 Task: Add the task  Implement a new cloud-based environmental management system for a company to the section Incident Prevention Sprint in the project BitTech and add a Due Date to the respective task as 2023/10/22
Action: Mouse moved to (539, 392)
Screenshot: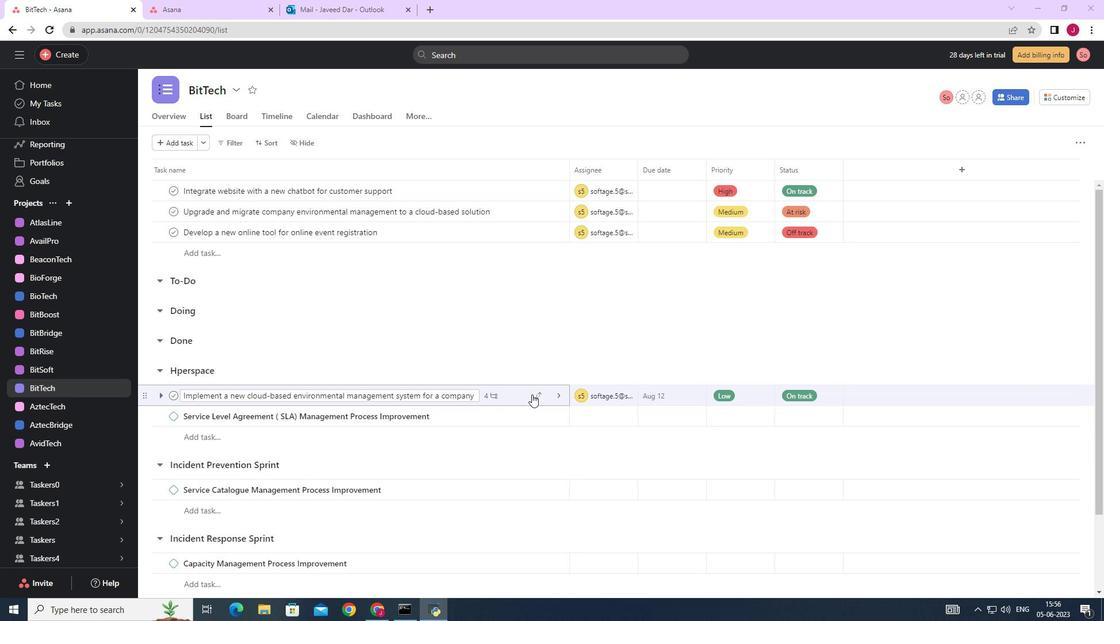 
Action: Mouse pressed left at (539, 392)
Screenshot: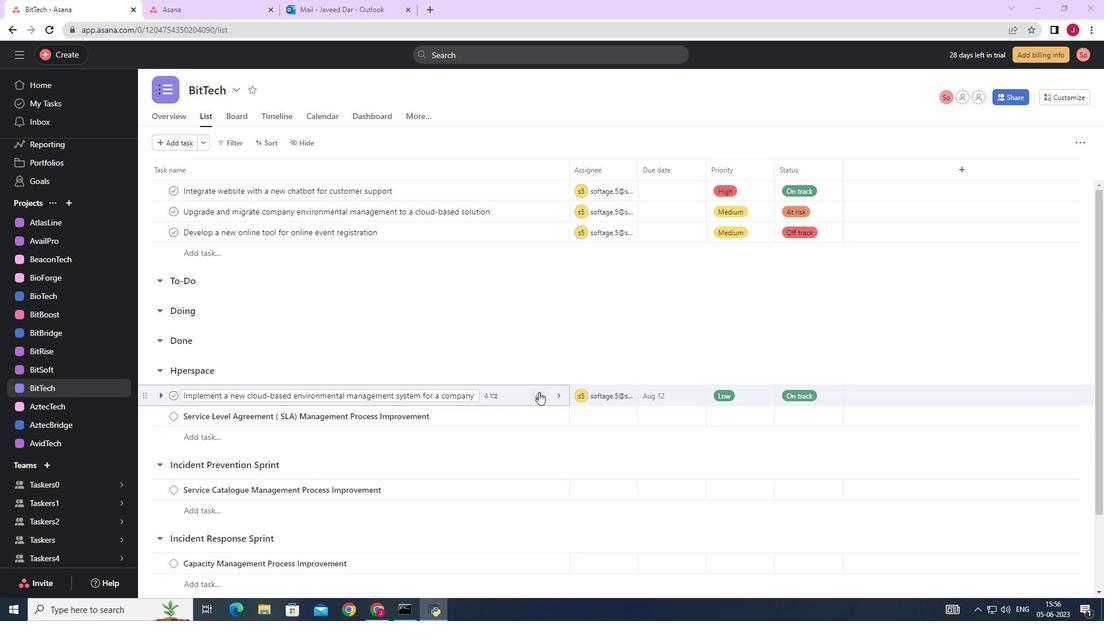 
Action: Mouse moved to (471, 330)
Screenshot: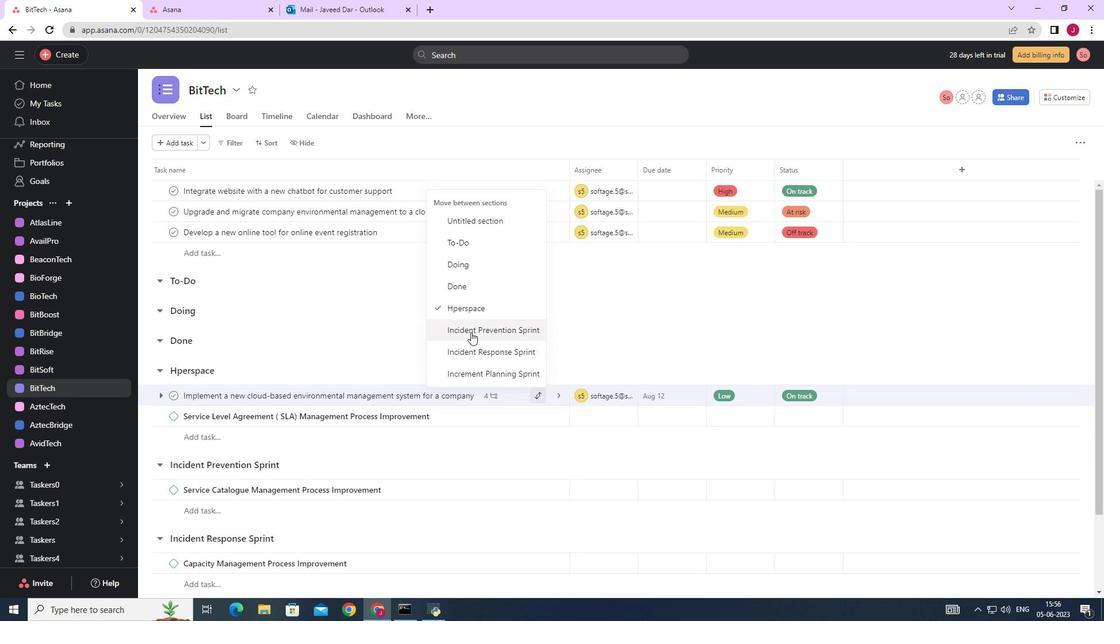 
Action: Mouse pressed left at (471, 330)
Screenshot: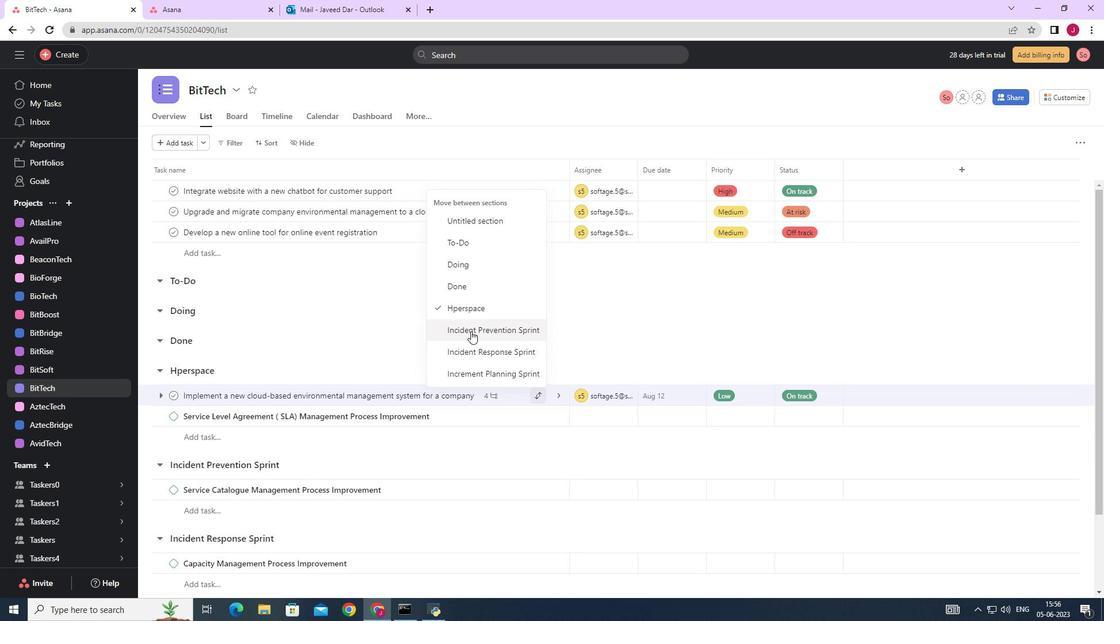 
Action: Mouse moved to (697, 468)
Screenshot: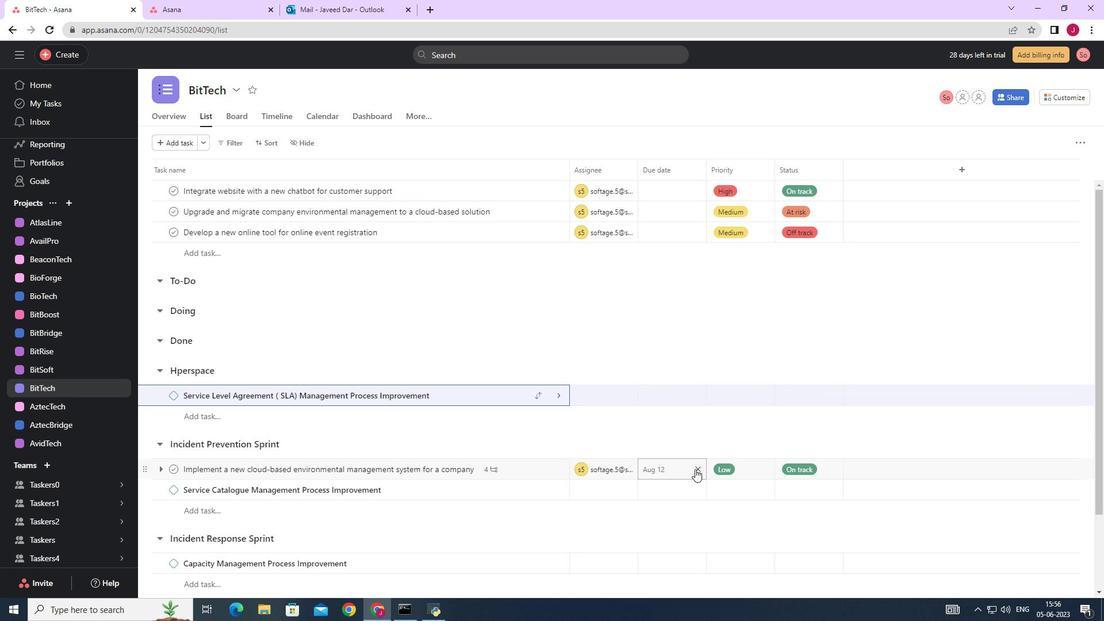 
Action: Mouse pressed left at (697, 468)
Screenshot: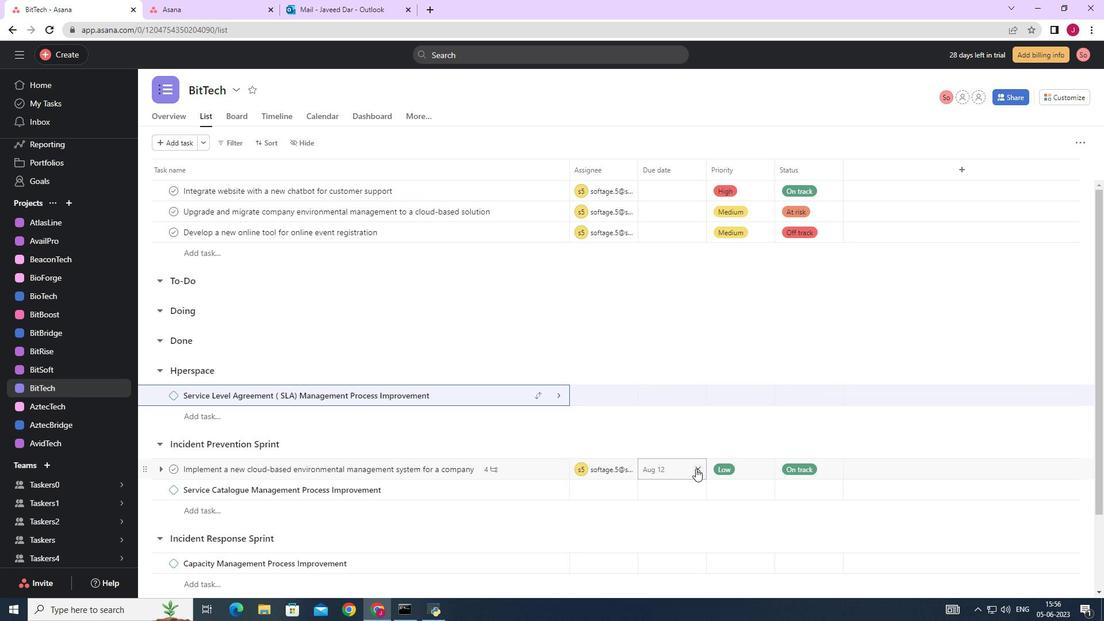
Action: Mouse moved to (667, 469)
Screenshot: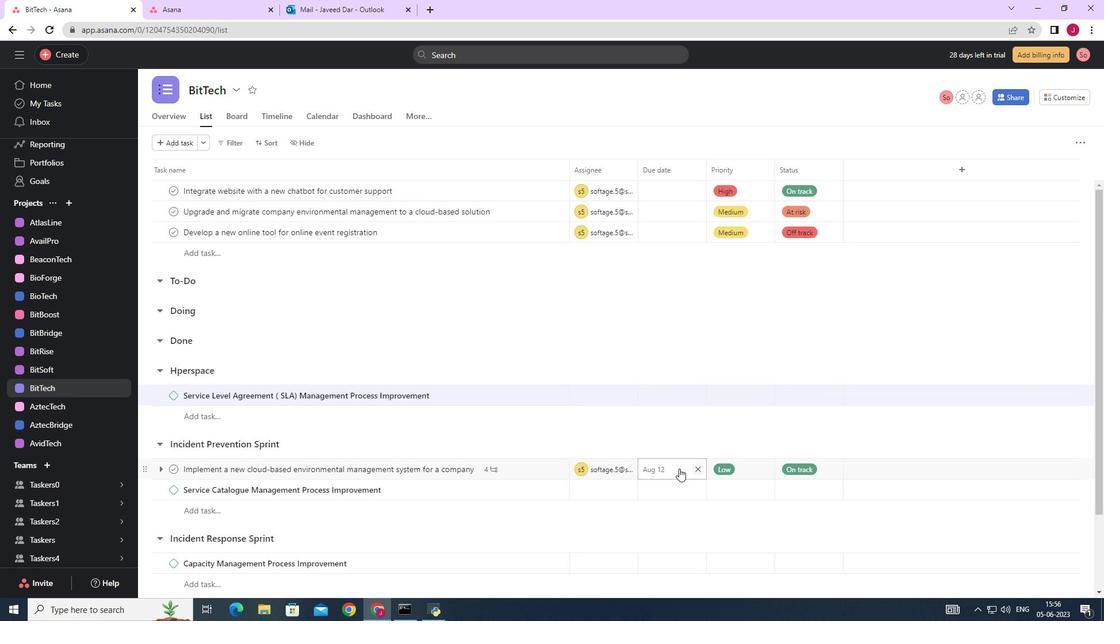
Action: Mouse pressed left at (667, 469)
Screenshot: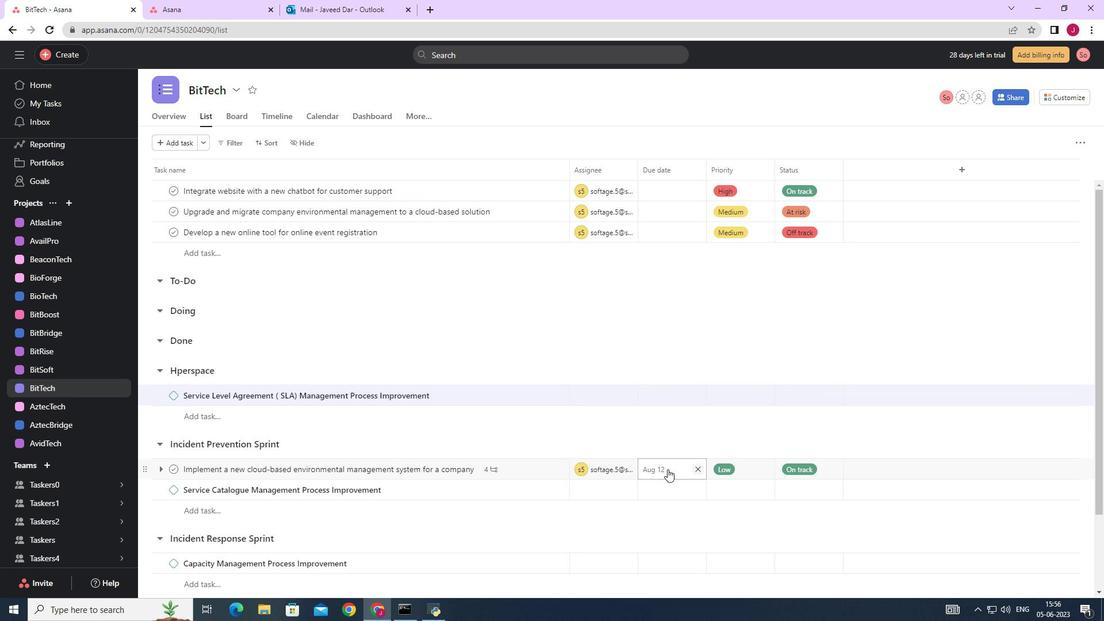 
Action: Mouse moved to (787, 283)
Screenshot: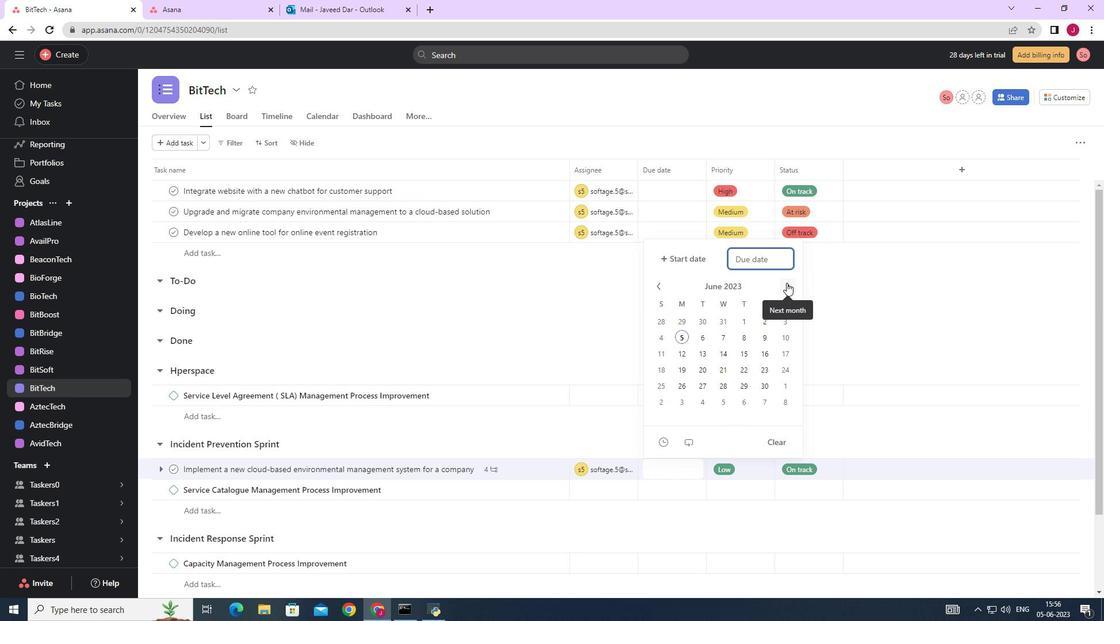 
Action: Mouse pressed left at (787, 283)
Screenshot: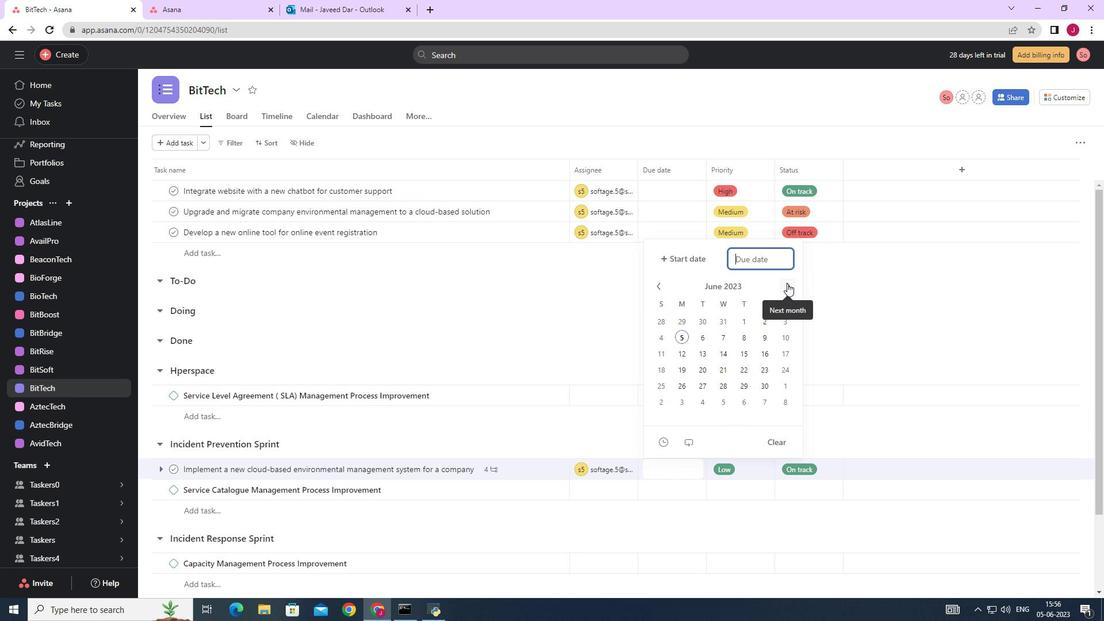 
Action: Mouse pressed left at (787, 283)
Screenshot: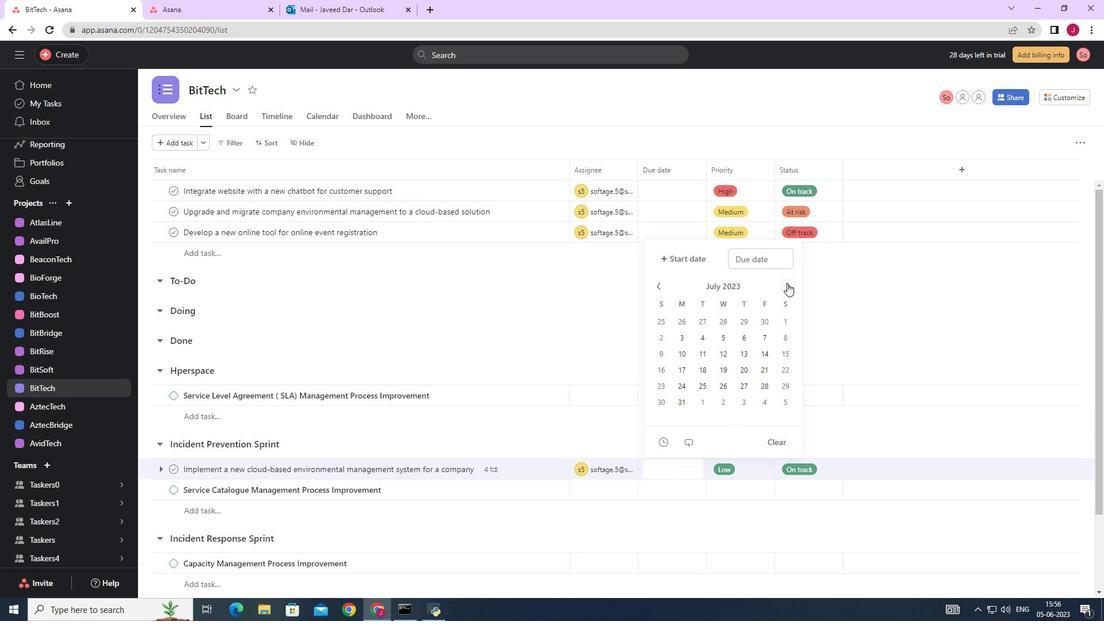 
Action: Mouse pressed left at (787, 283)
Screenshot: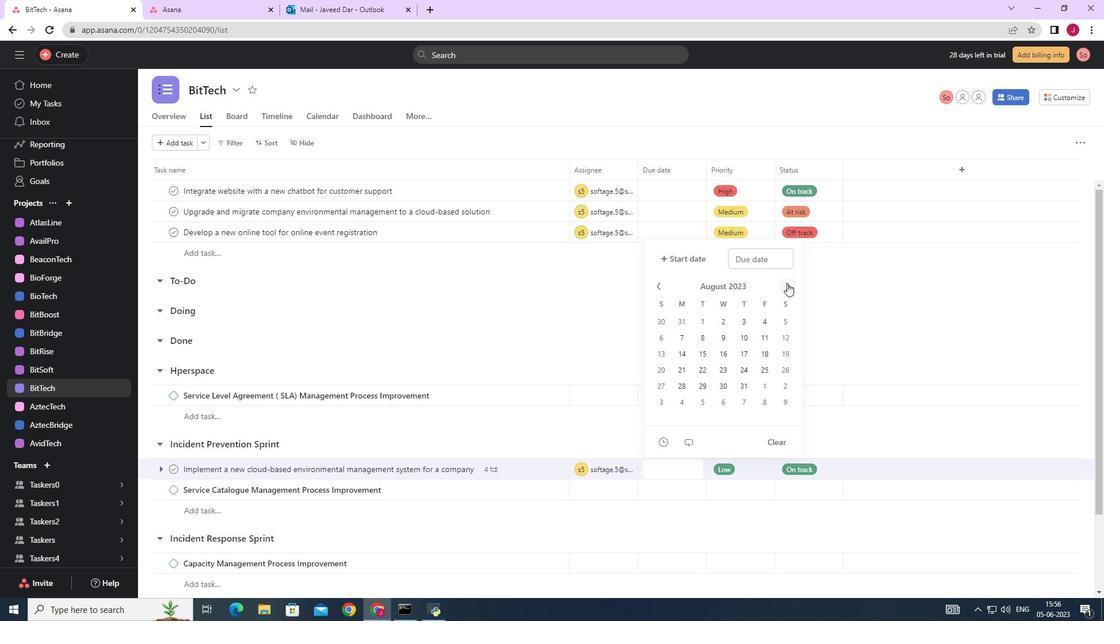 
Action: Mouse pressed left at (787, 283)
Screenshot: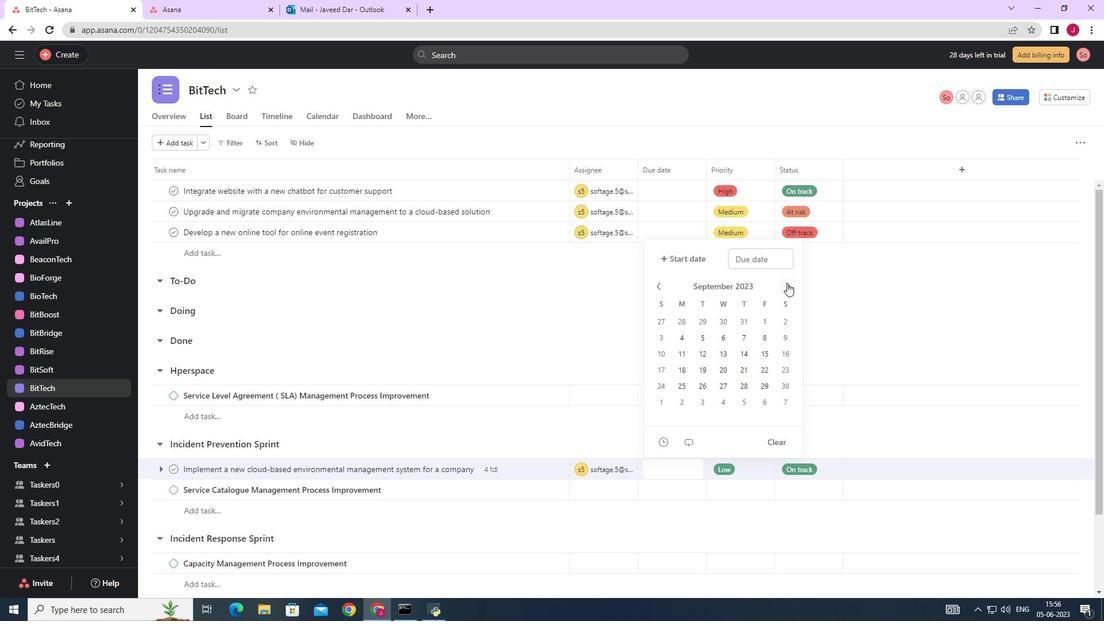 
Action: Mouse moved to (665, 367)
Screenshot: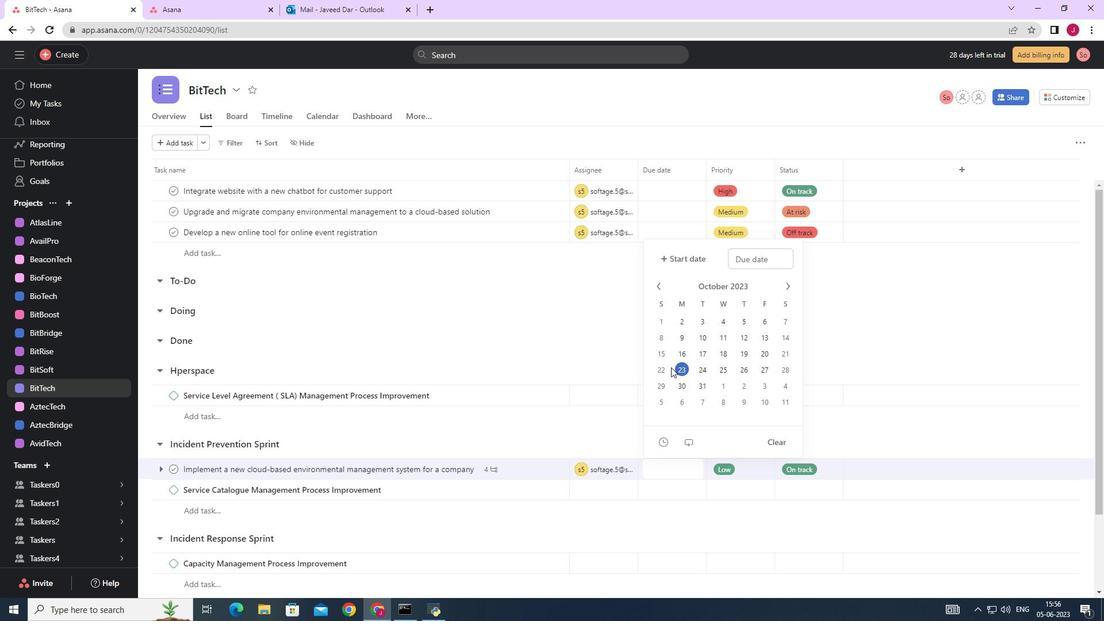 
Action: Mouse pressed left at (665, 367)
Screenshot: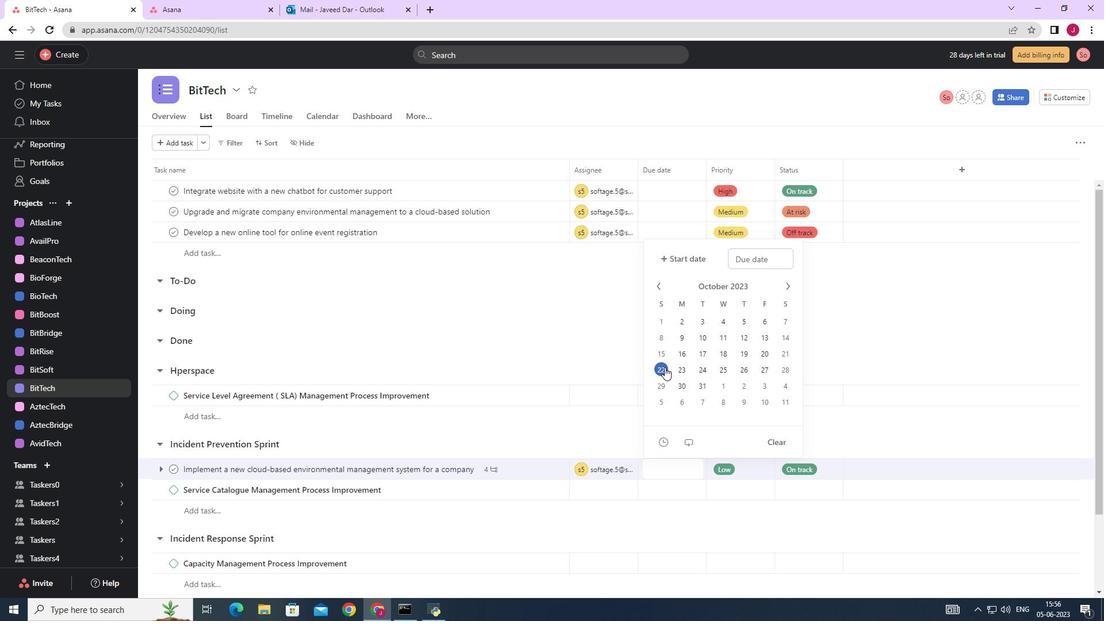
Action: Mouse moved to (940, 333)
Screenshot: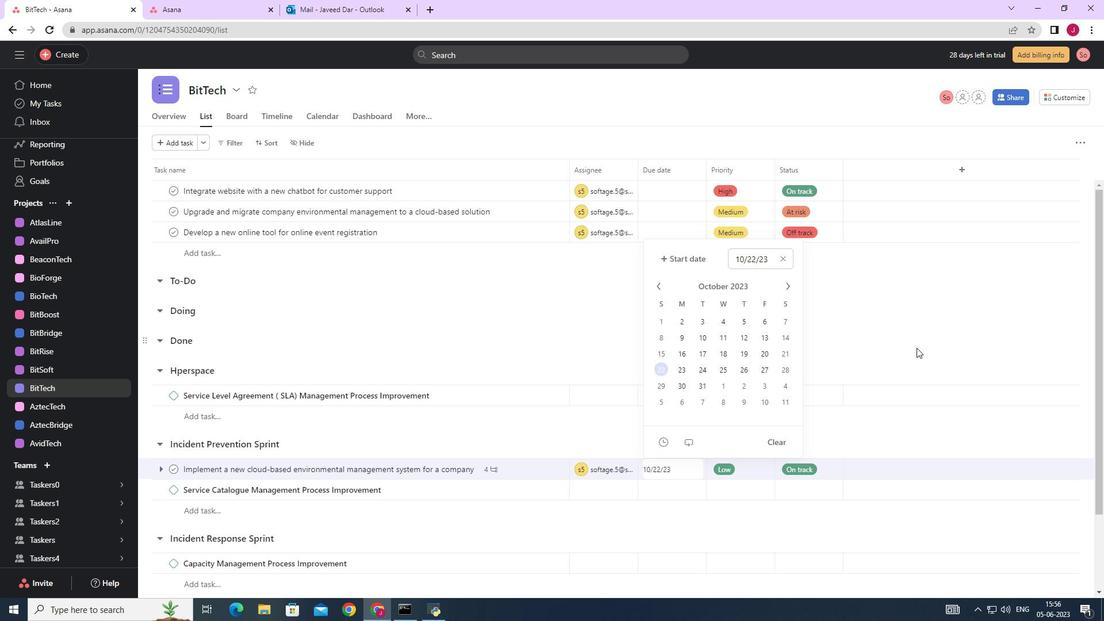 
Action: Mouse pressed left at (940, 333)
Screenshot: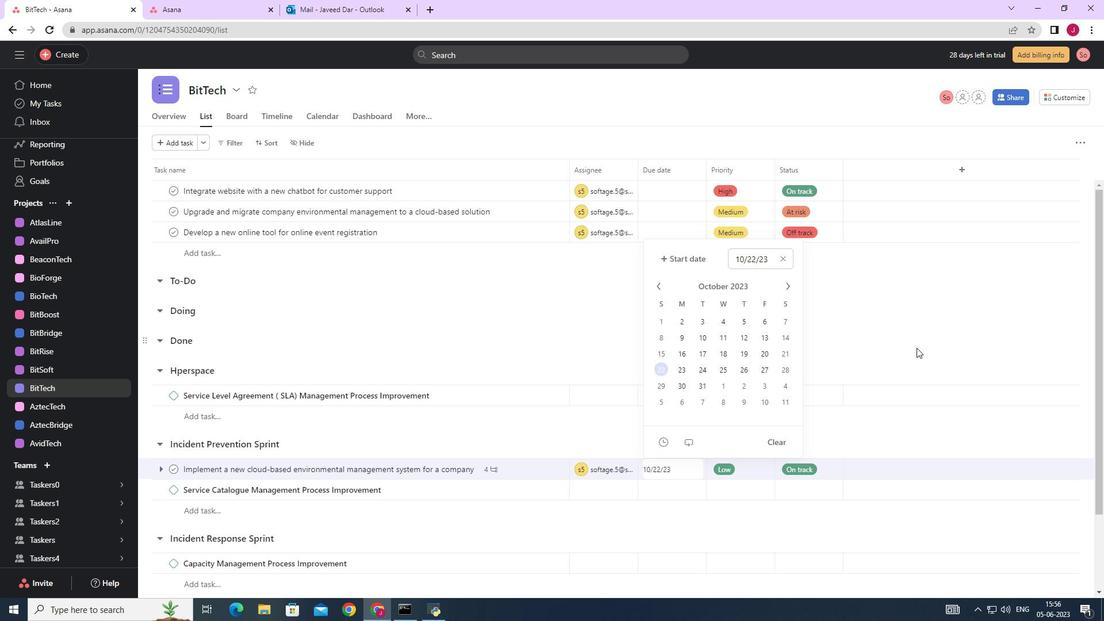 
